 Task: Add Sprouts Organic Guatemalan Ground Coffee to the cart.
Action: Mouse pressed left at (20, 132)
Screenshot: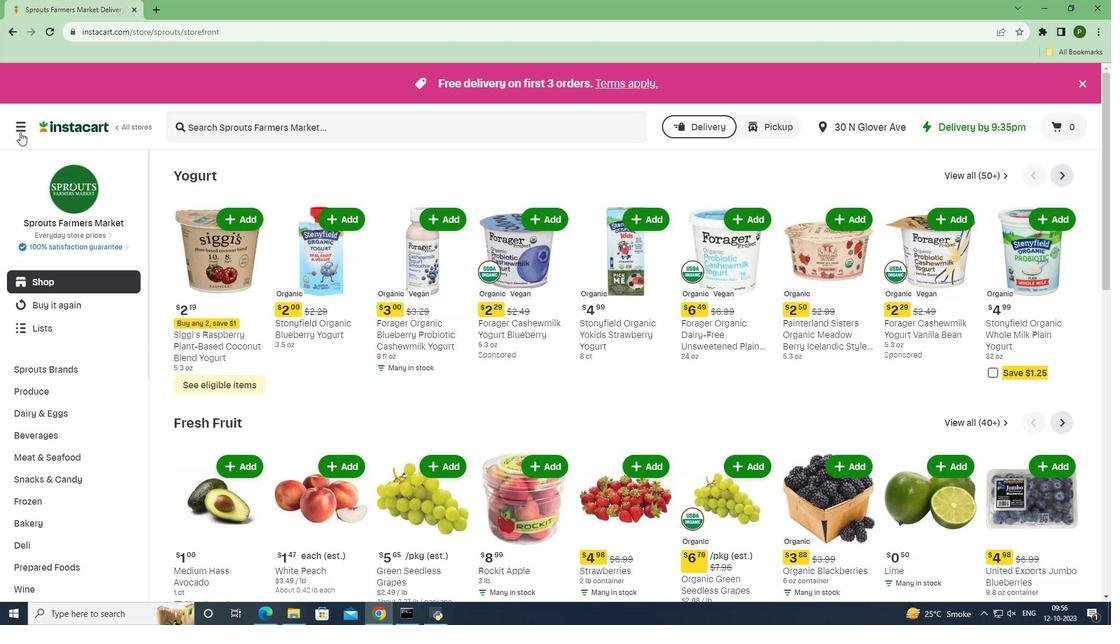 
Action: Mouse moved to (65, 311)
Screenshot: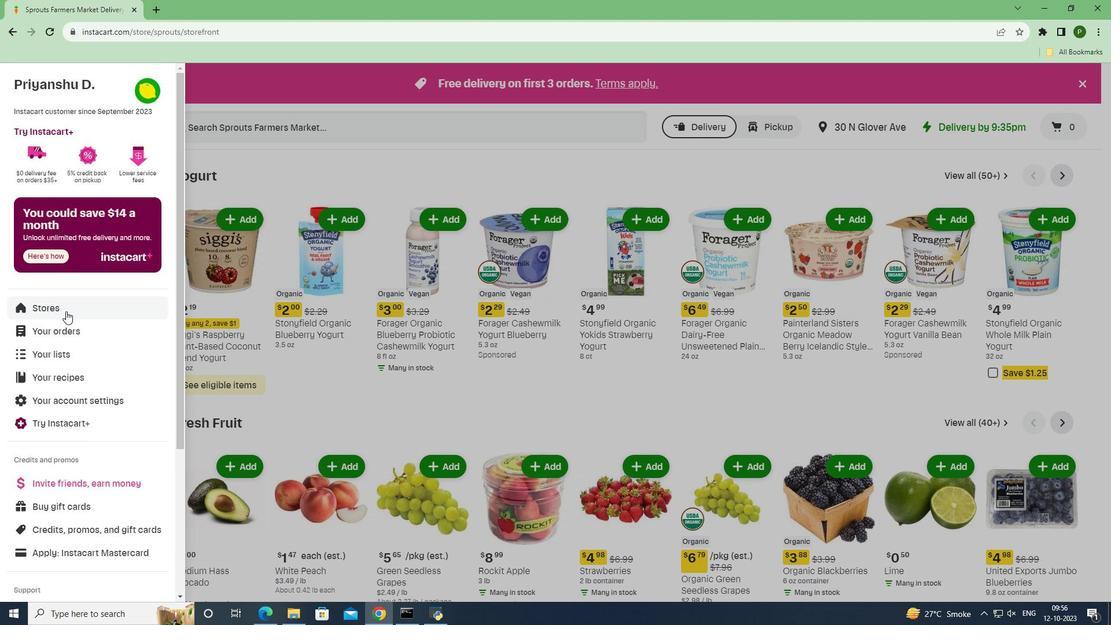 
Action: Mouse pressed left at (65, 311)
Screenshot: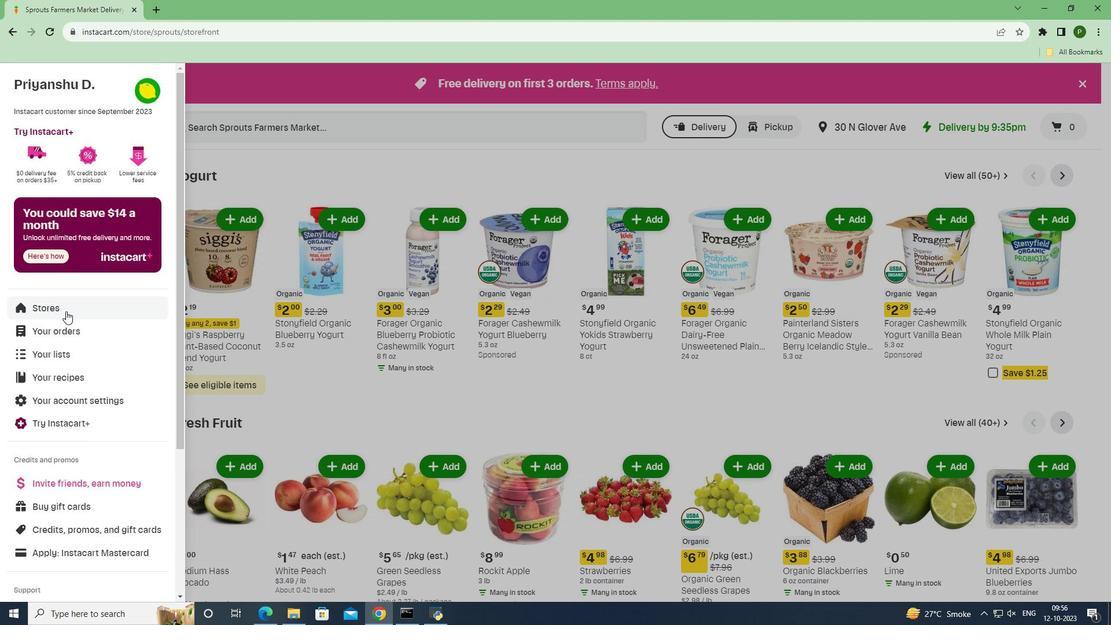 
Action: Mouse moved to (263, 138)
Screenshot: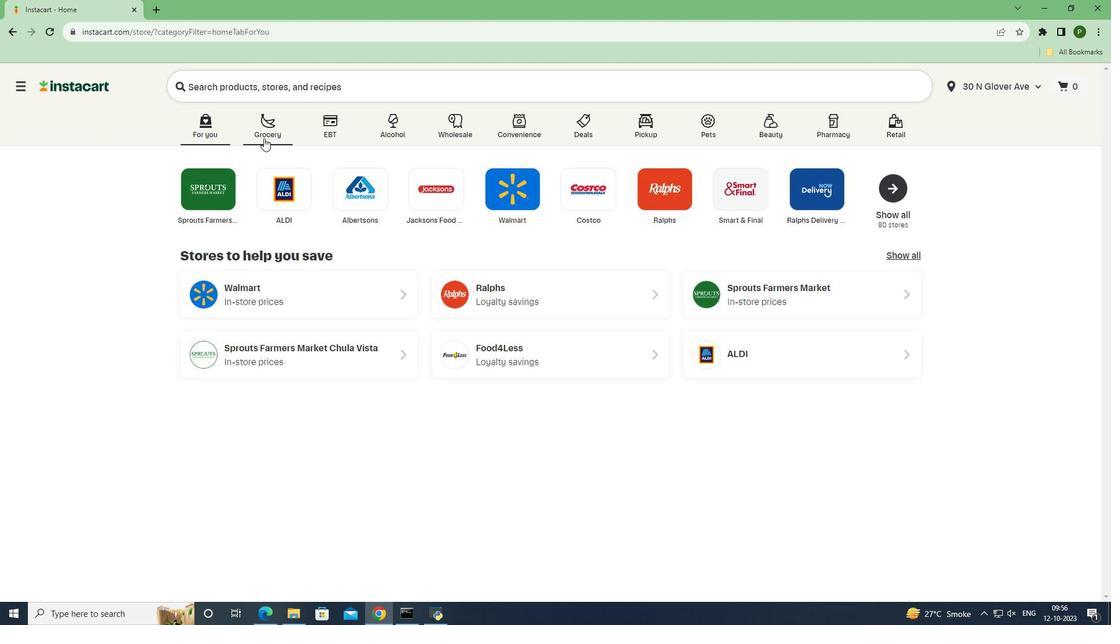 
Action: Mouse pressed left at (263, 138)
Screenshot: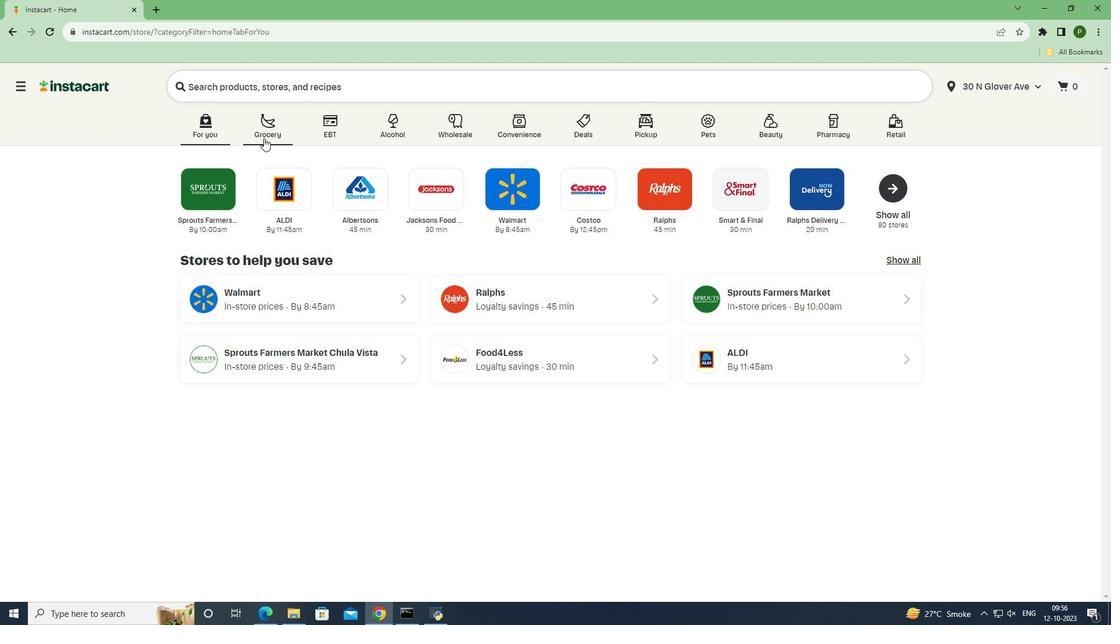 
Action: Mouse moved to (460, 264)
Screenshot: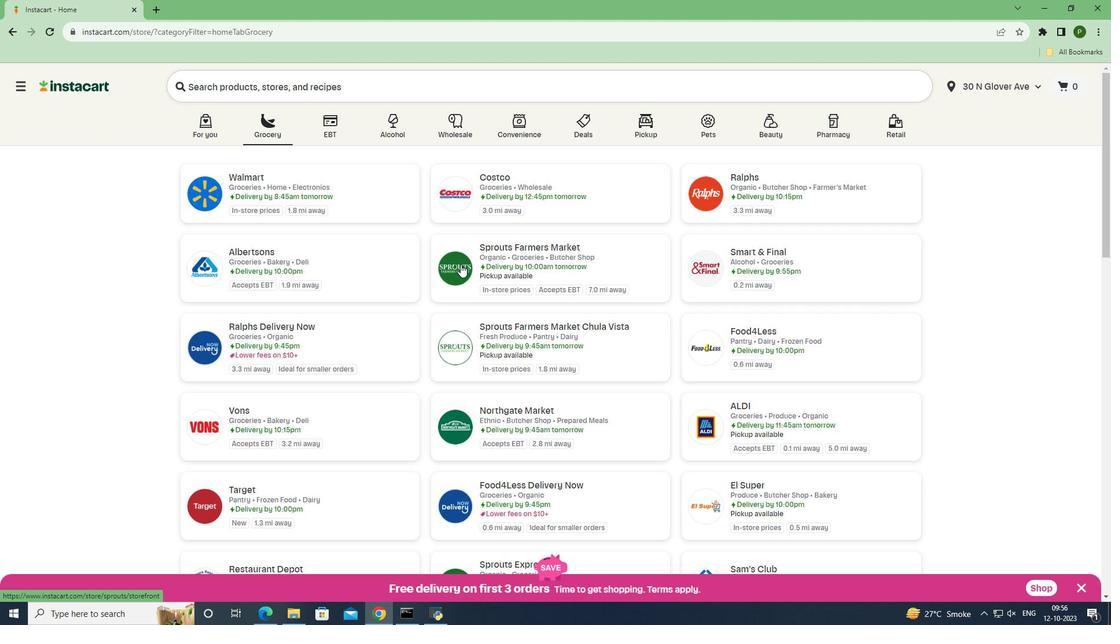 
Action: Mouse pressed left at (460, 264)
Screenshot: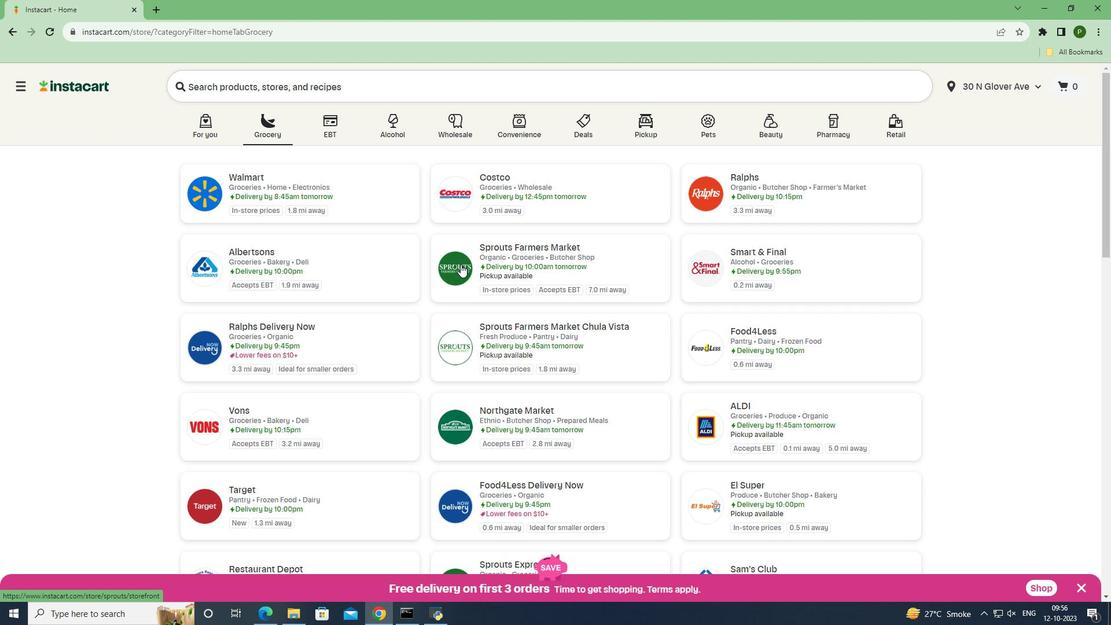 
Action: Mouse moved to (68, 438)
Screenshot: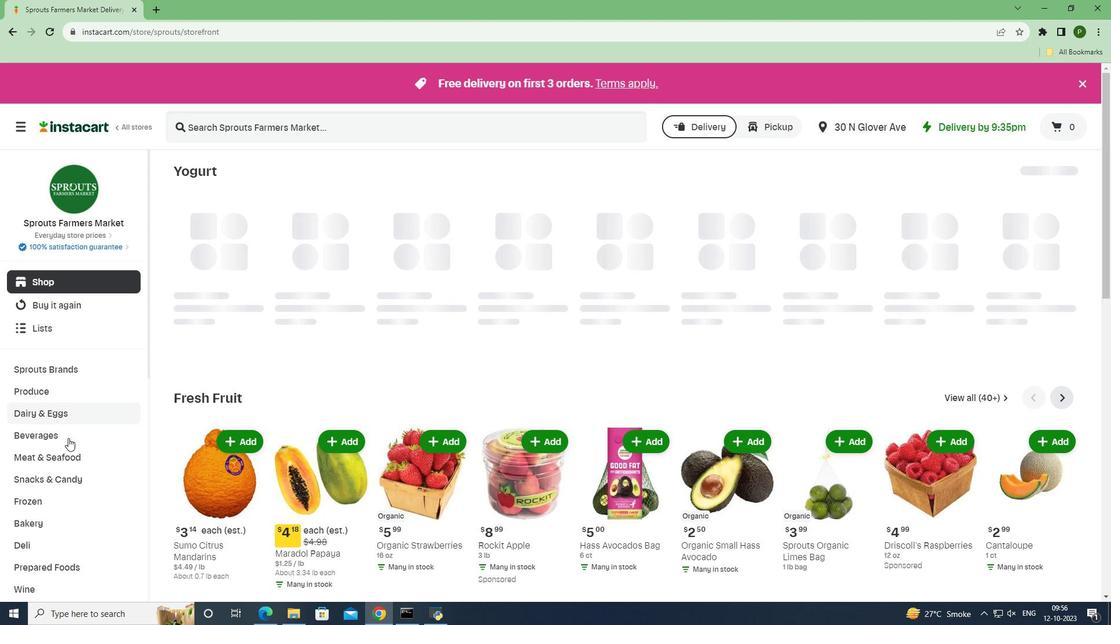 
Action: Mouse pressed left at (68, 438)
Screenshot: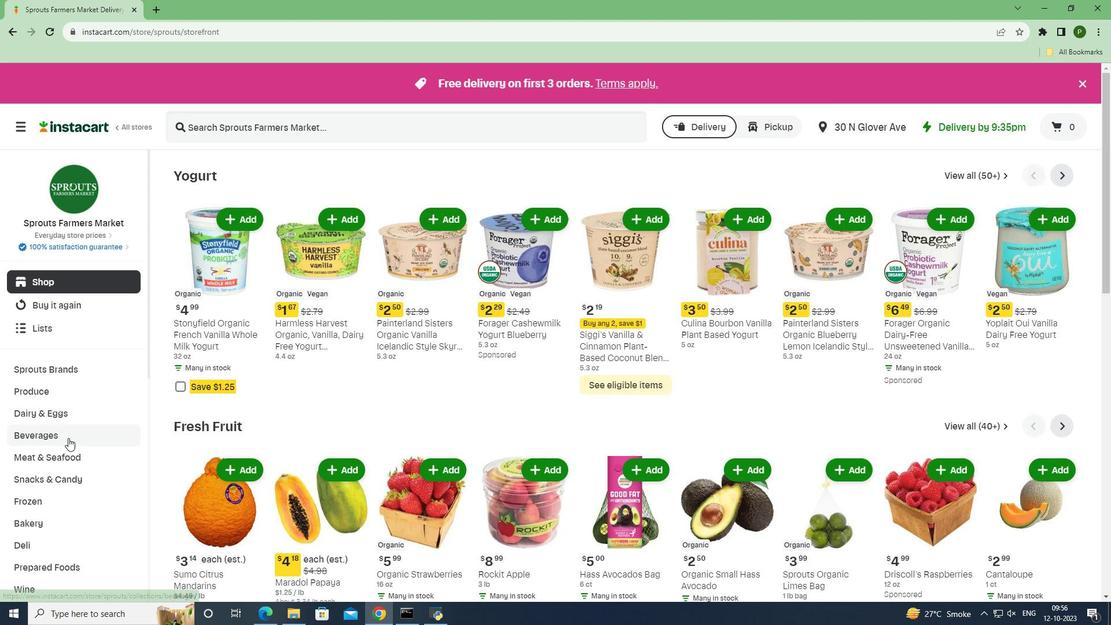 
Action: Mouse moved to (438, 208)
Screenshot: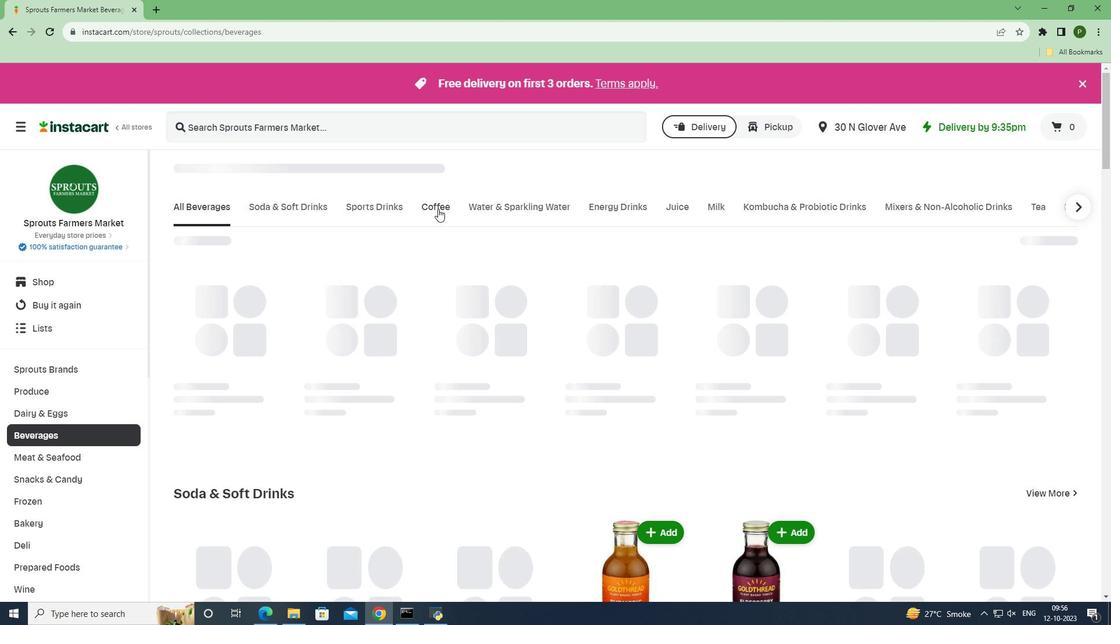 
Action: Mouse pressed left at (438, 208)
Screenshot: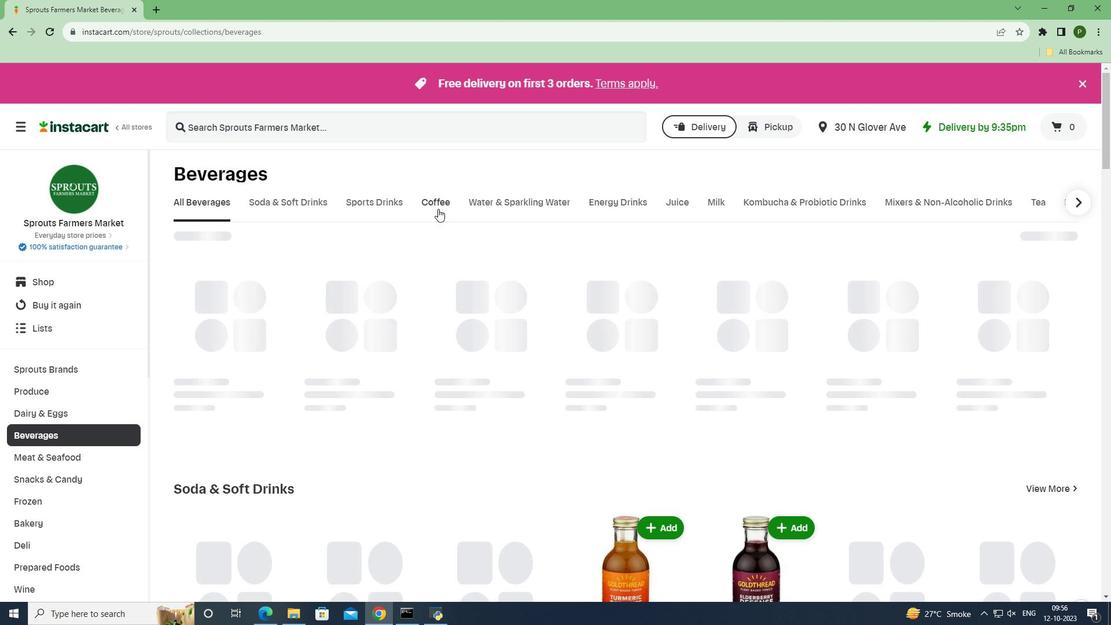 
Action: Mouse moved to (316, 121)
Screenshot: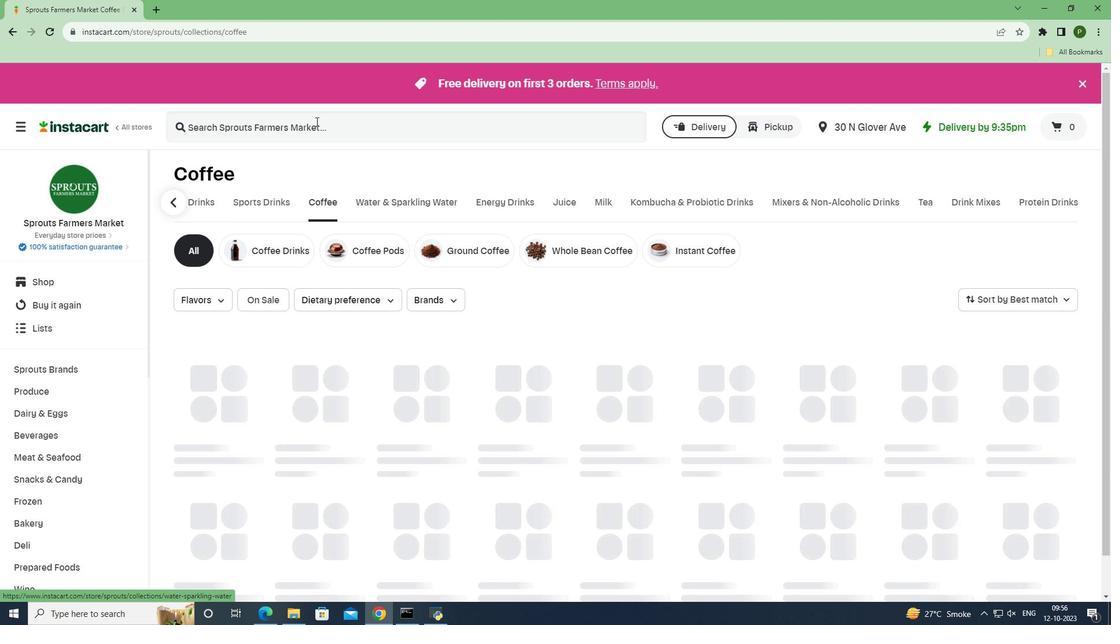 
Action: Mouse pressed left at (316, 121)
Screenshot: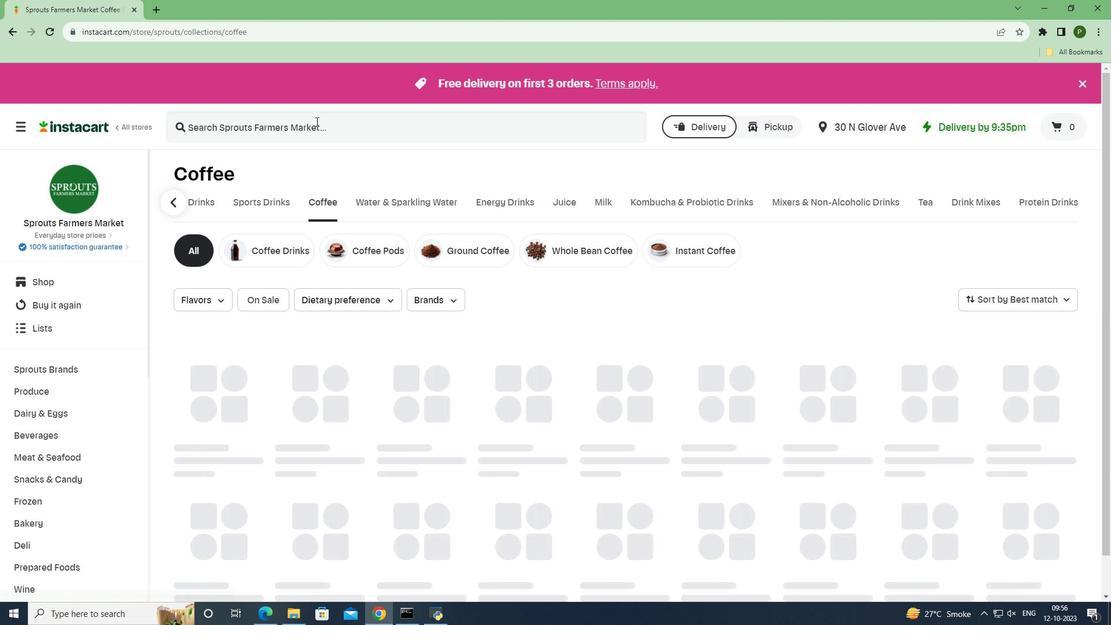 
Action: Key pressed <Key.caps_lock>S<Key.caps_lock>prouts<Key.space><Key.caps_lock>O<Key.caps_lock>rganic<Key.space><Key.caps_lock>G<Key.caps_lock>autemalan<Key.space><Key.caps_lock>G<Key.caps_lock>round<Key.space><Key.caps_lock>C<Key.caps_lock>offee<Key.enter>
Screenshot: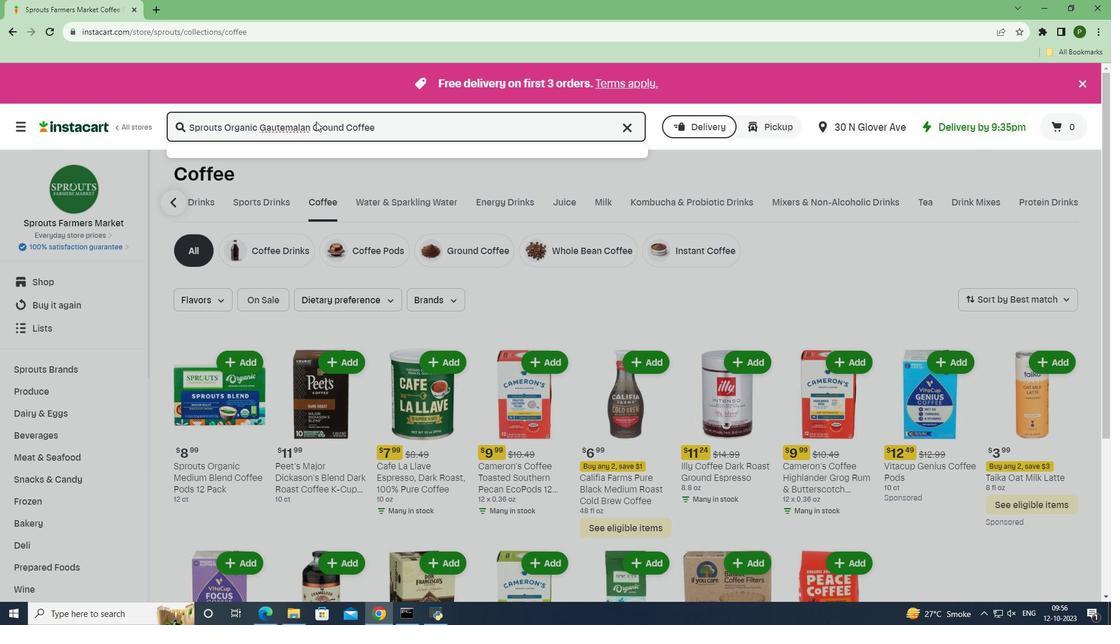
Action: Mouse moved to (683, 221)
Screenshot: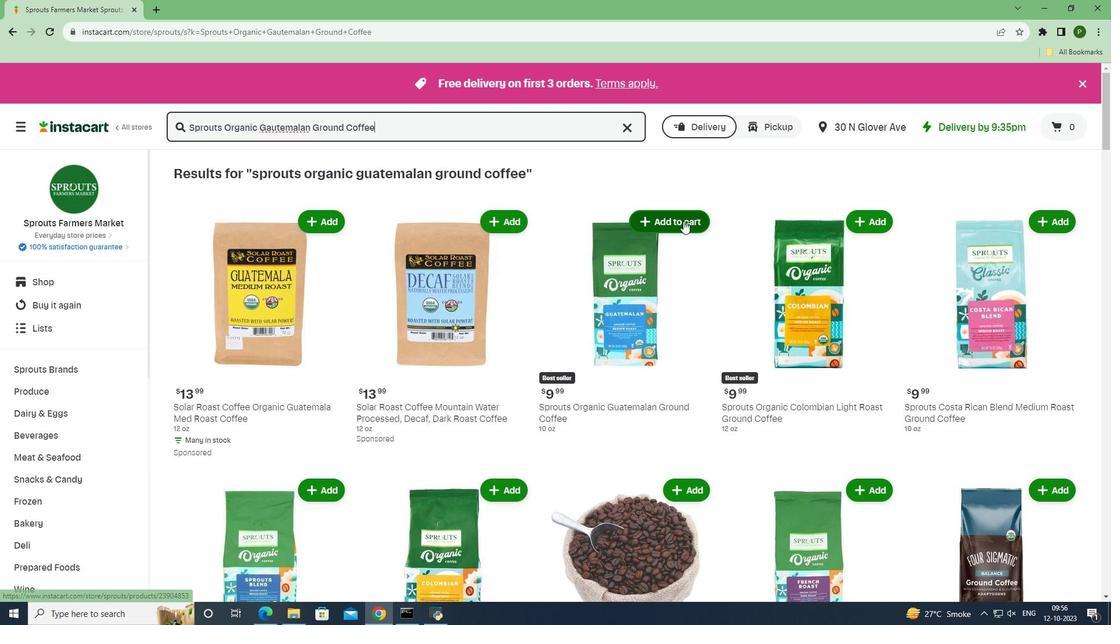 
Action: Mouse pressed left at (683, 221)
Screenshot: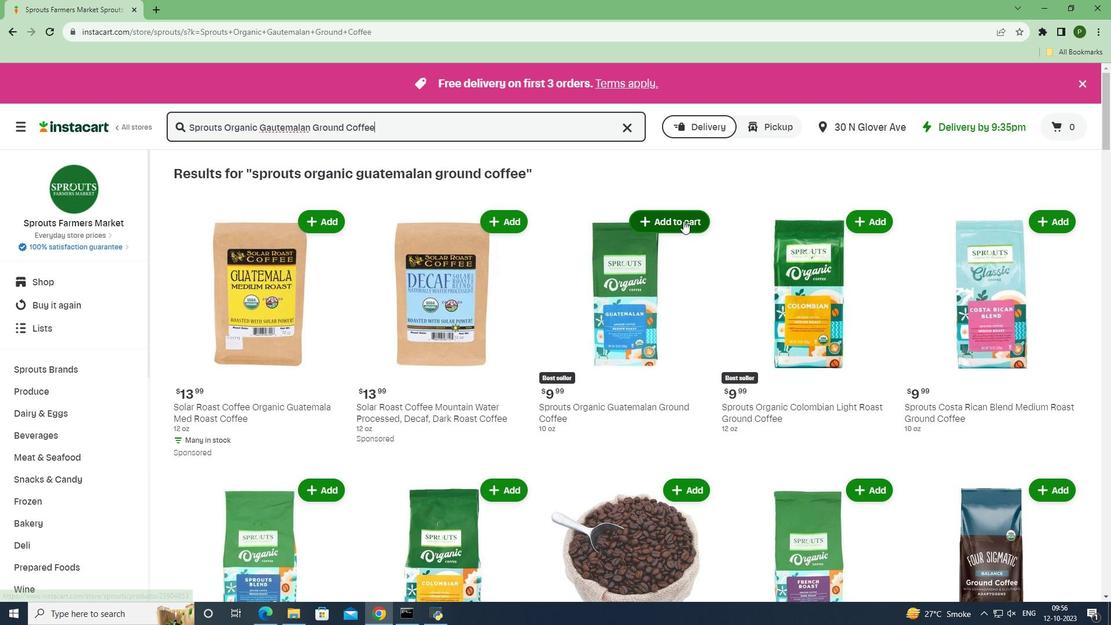 
Action: Mouse moved to (692, 280)
Screenshot: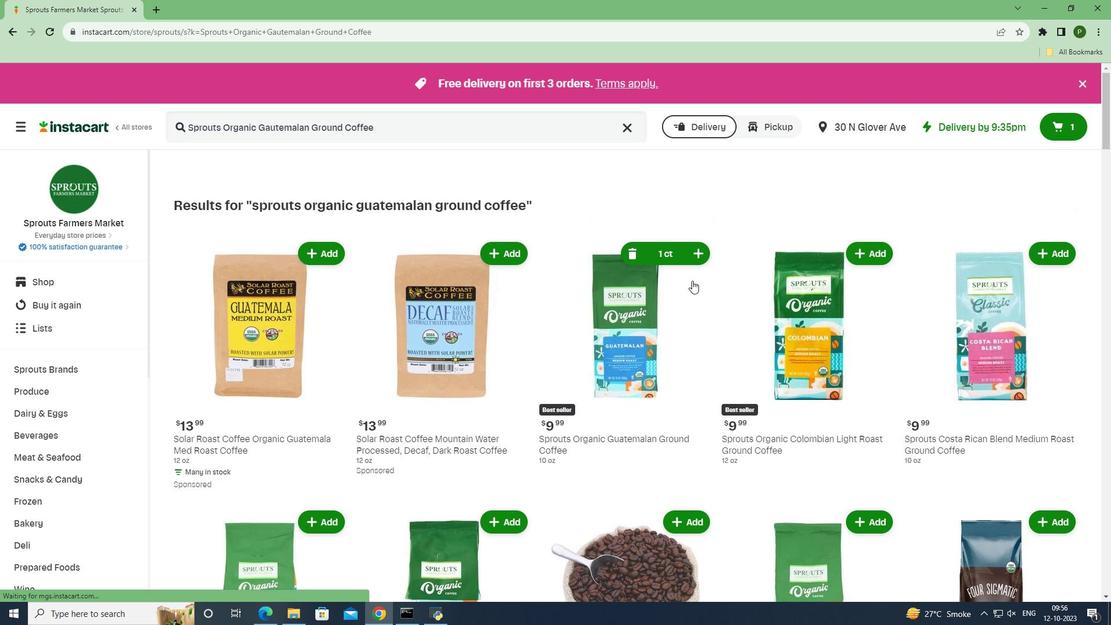 
